 Task: Revert a specific commit.
Action: Mouse pressed left at (261, 502)
Screenshot: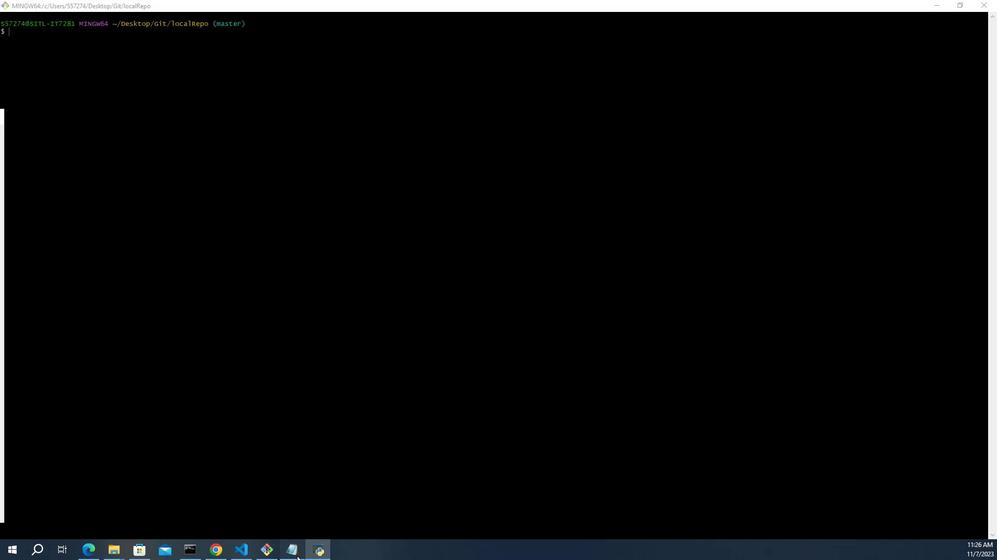 
Action: Mouse moved to (93, 220)
Screenshot: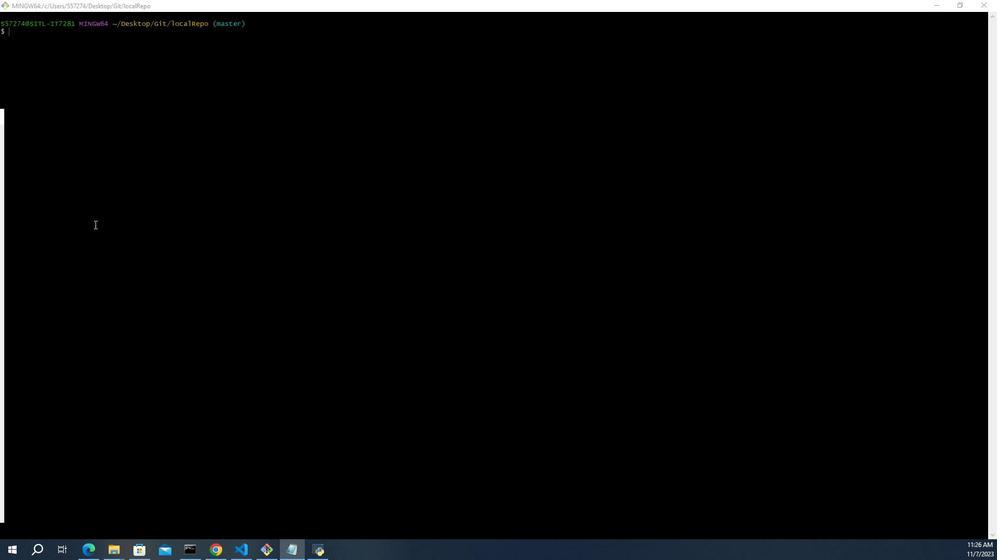 
Action: Mouse pressed left at (93, 220)
Screenshot: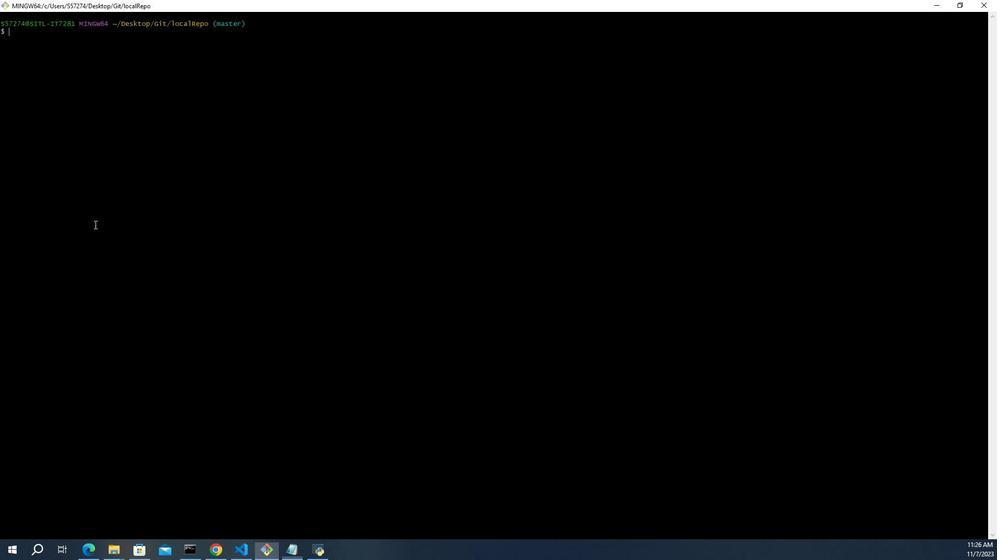 
Action: Key pressed mk<Key.backspace><Key.backspace>touch<Key.space>file.txt<Key.enter>ls<Key.enter>vim<Key.space>file.txt<Key.enter>ithsi<Key.backspace><Key.backspace>is<Key.space>a<Key.backspace>is<Key.space>a<Key.space>text<Key.space><Key.space>file<Key.space>containing<Key.space>some<Key.space>random<Key.space>text<Key.enter><Key.esc><Key.shift_r>:wq<Key.enter>git<Key.space>status<Key.enter>gut<Key.space><Key.backspace><Key.backspace><Key.backspace>it<Key.space>add<Key.space>file.txt<Key.enter>git<Key.space>status<Key.enter>git<Key.space>commit<Key.space>-m<Key.space><Key.shift_r>"added<Key.space>an<Key.space><Key.backspace><Key.backspace><Key.space>newf<Key.space><Key.backspace><Key.backspace><Key.space>fike<Key.backspace><Key.backspace>le<Key.space>name<Key.space>s<Key.backspace><Key.backspace>d<Key.space>file.txt<Key.shift_r>"<Key.enter>git<Key.space>log<Key.enter>git<Key.space><Key.space>status<Key.enter>git<Key.space>revert<Key.space>4<Key.backspace>50e5896<Key.enter><Key.esc>i<Key.down><Key.down><Key.down><Key.down><Key.down><Key.down><Key.down><Key.down><Key.down><Key.down><Key.down><Key.down><Key.right><Key.enter><Key.enter><Key.space>de=<Key.backspace><Key.backspace><Key.backspace>reverted<Key.esc><Key.shift_r>:wq<Key.enter>git<Key.space>log<Key.enter>
Screenshot: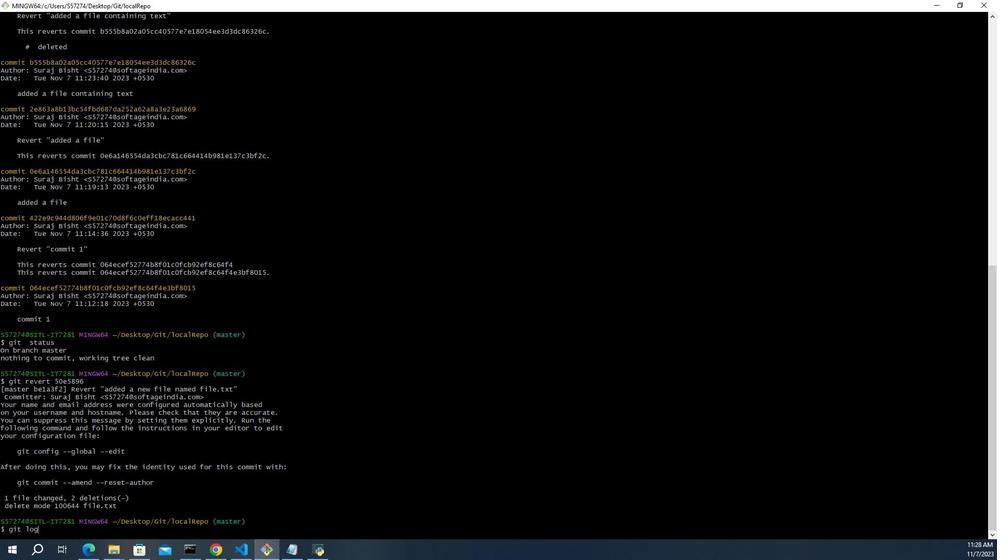 
